 Task: Open a blank worksheet and write heading  Make a employee details data  Add 10 employee name:-  'Ethan Reynolds, Olivia Thompson, Benjamin Martinez, Emma Davis, Alexander Mitchell, Ava Rodriguez, Daniel Anderson, Mia Lewis, Christopher Scott, Sophia Harris.'in July Last week sales are  1000 to 1010. Department:-  Sales, HR, Finance, Marketing, IT, Operations, Finance, HR, Sales, Marketing. Position:-  Sales Manager, HR Manager, Accountant, Marketing Specialist, IT Specialist, Operations Manager, Financial Analyst, HR Assistant, Sales Representative, Marketing Assistant.Salary (USD):-  5000,4500,4000, 3800, 4200, 5200, 3800, 2800, 3200, 2500.Start Date:-  1/15/2020,7/1/2019, 3/10/2021,2/5/2022, 11/30/2018,6/15/2020, 9/1/2021,4/20/2022, 2/10/2019,9/5/2020. Save page analysisSalesByCustomer_2022
Action: Mouse moved to (192, 102)
Screenshot: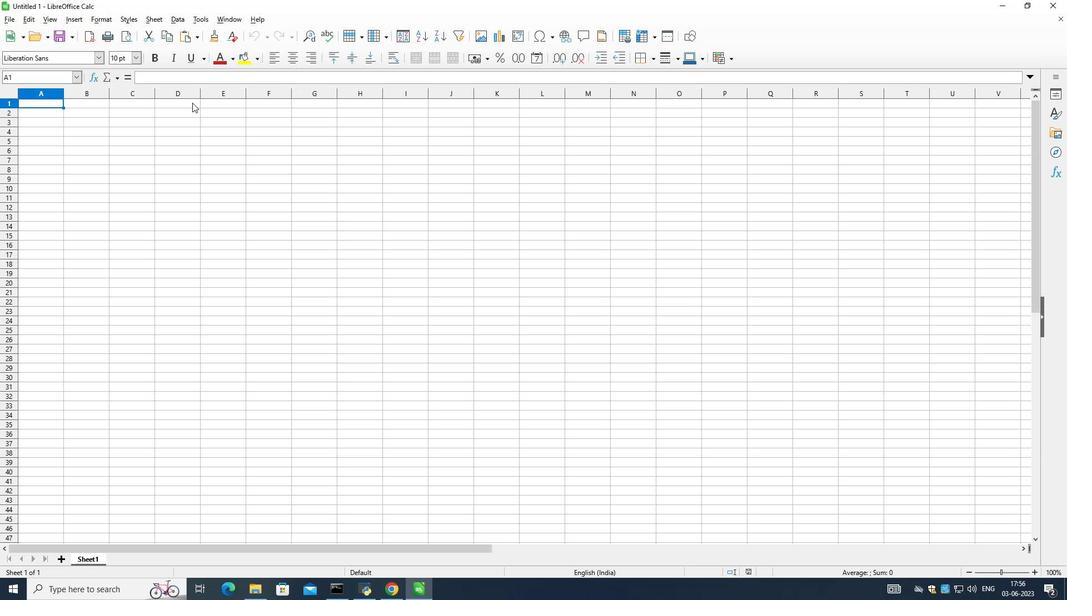 
Action: Key pressed <Key.shift_r>Employee<Key.space><Key.shift_r><Key.shift_r><Key.shift_r><Key.shift_r><Key.shift_r><Key.shift_r>Details<Key.down>
Screenshot: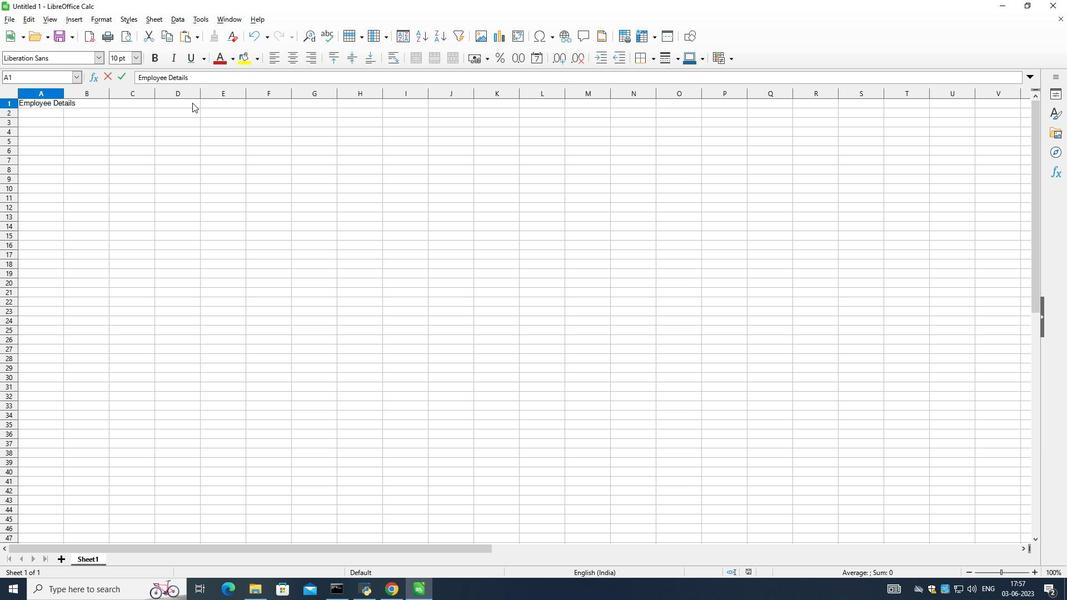 
Action: Mouse moved to (62, 125)
Screenshot: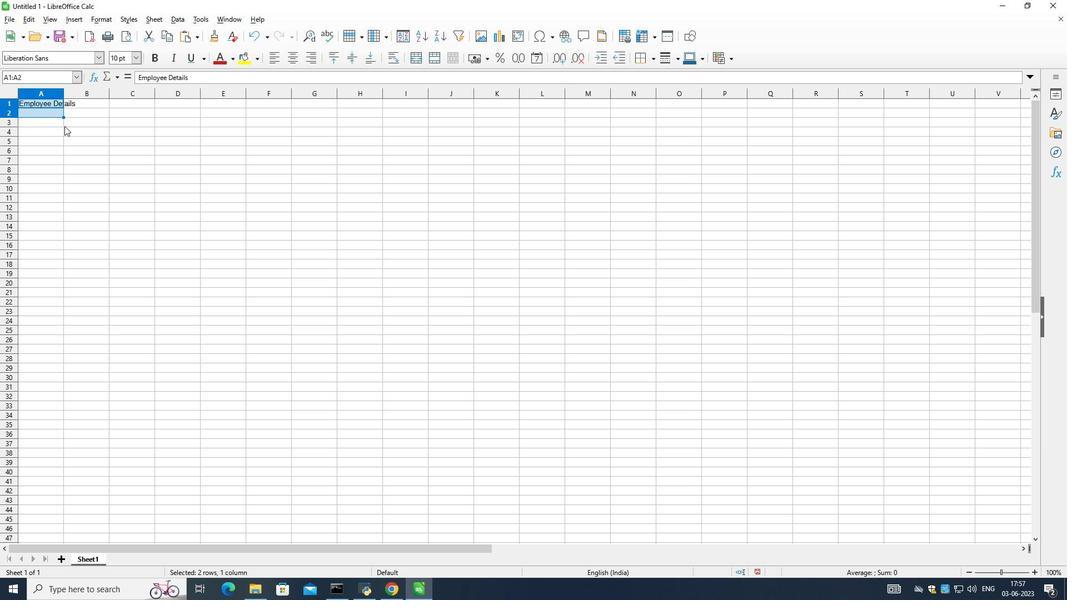 
Action: Mouse pressed right at (62, 125)
Screenshot: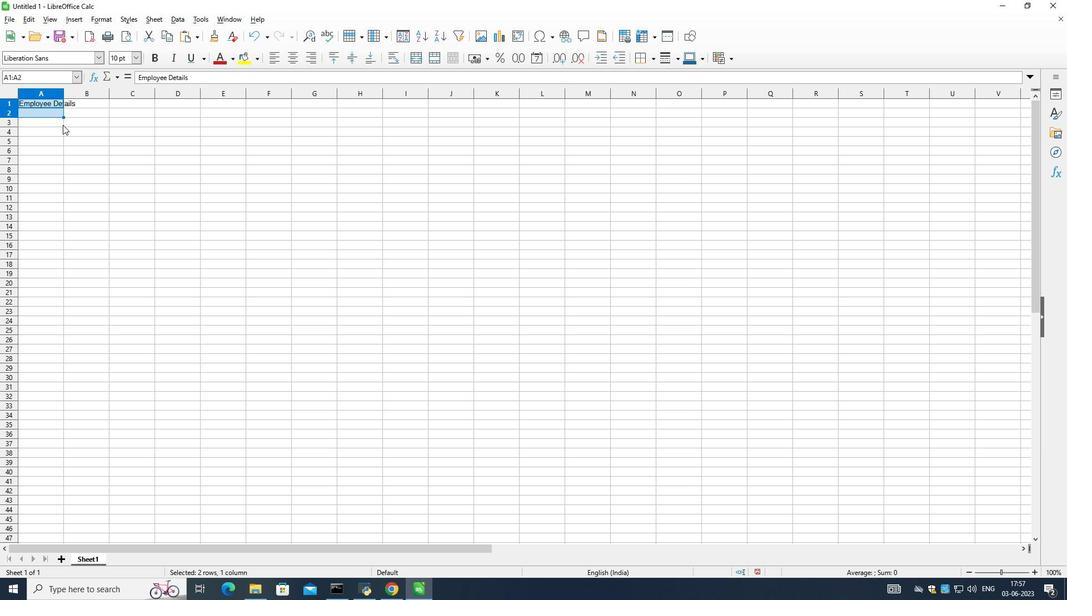 
Action: Mouse moved to (51, 115)
Screenshot: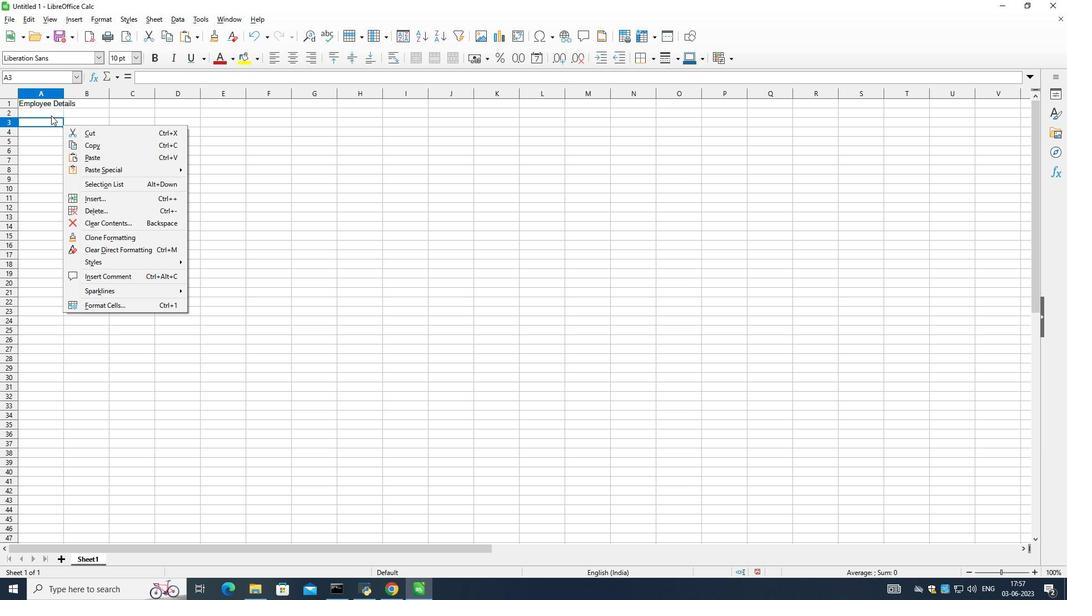
Action: Mouse pressed left at (51, 115)
Screenshot: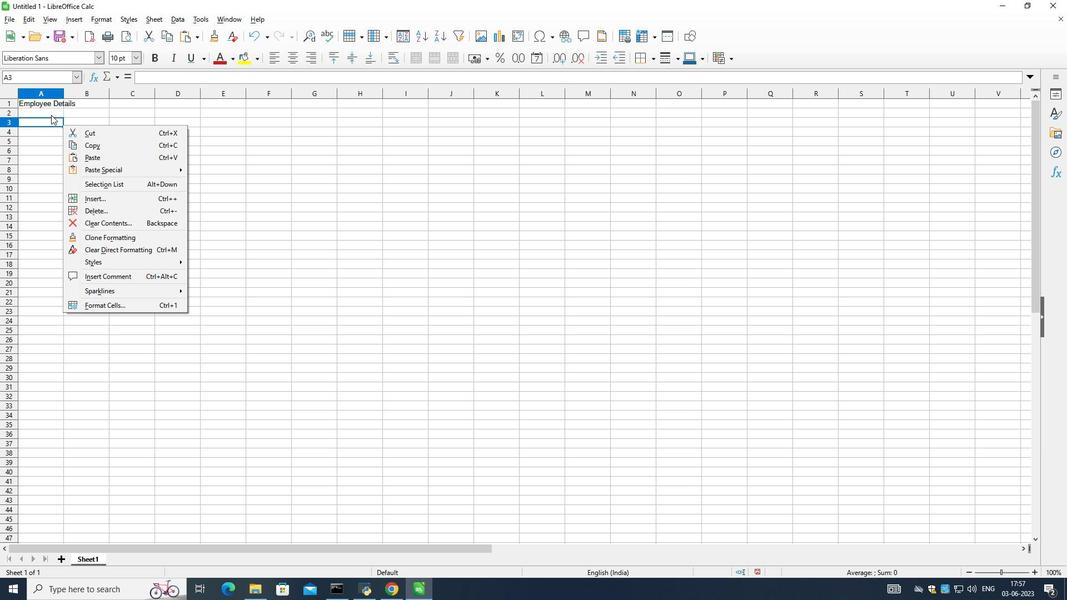 
Action: Mouse moved to (46, 112)
Screenshot: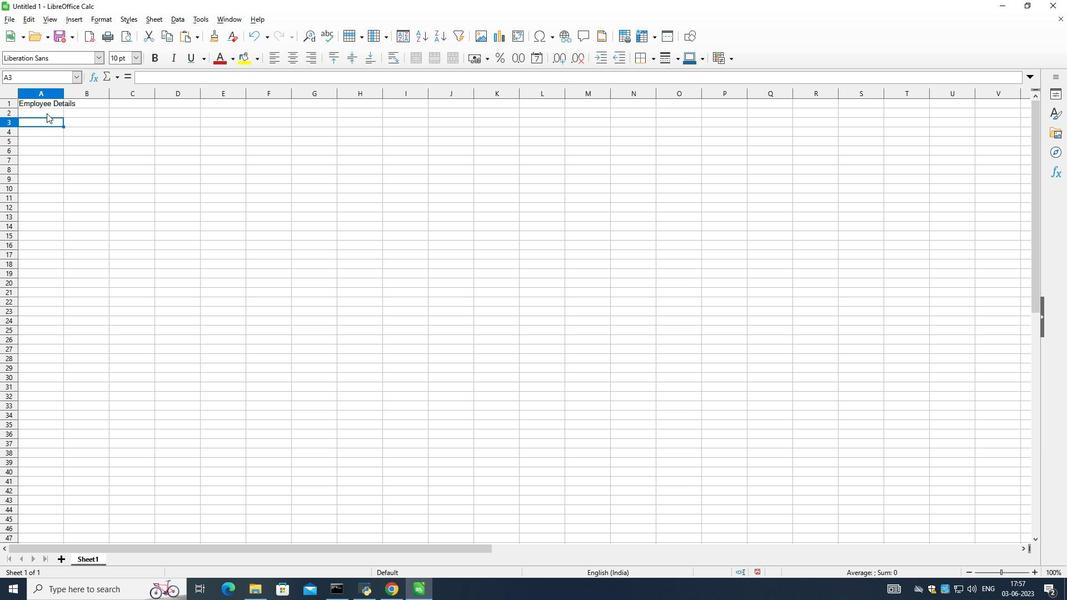 
Action: Mouse pressed left at (46, 112)
Screenshot: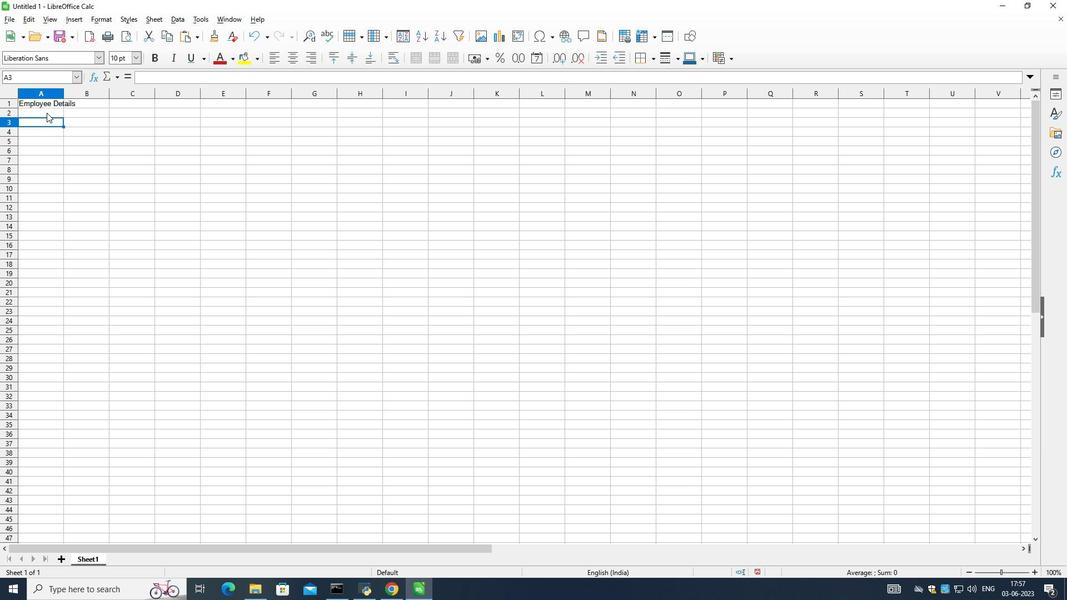 
Action: Mouse moved to (171, 147)
Screenshot: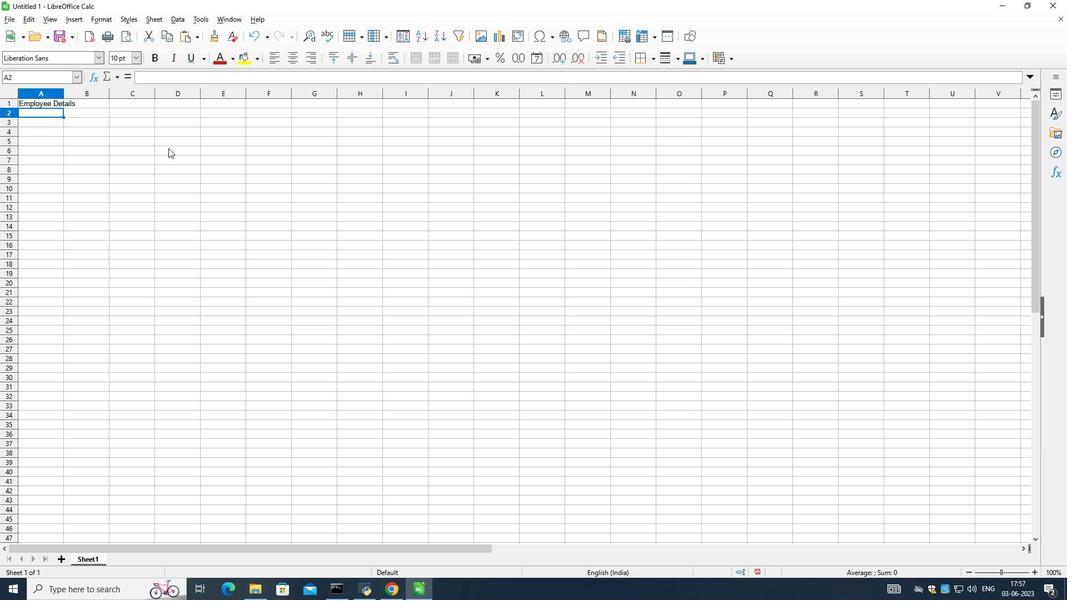 
Action: Key pressed <Key.shift_r><Key.shift_r><Key.shift_r><Key.shift_r><Key.shift_r><Key.shift_r>Employee<Key.space><Key.shift>Name<Key.down><Key.shift_r>Ethan<Key.space><Key.shift_r>Reynolds<Key.down><Key.shift>Olivia<Key.space><Key.shift_r>Thompson<Key.down><Key.shift>Benjamin<Key.space><Key.shift>Martinez<Key.down><Key.shift_r>Emma<Key.space><Key.shift_r>Davis<Key.down><Key.shift_r>Alexander<Key.space><Key.shift>Mitchell<Key.down><Key.shift_r>Ava<Key.space><Key.shift_r>Rodriguez<Key.down><Key.shift_r>Daniel<Key.space><Key.shift_r>Anderson<Key.down><Key.shift>Mia<Key.space><Key.shift>Lewis<Key.down><Key.shift_r>Christopher<Key.space><Key.shift_r>Scott<Key.down><Key.shift_r>Sophia<Key.space><Key.shift>Harris<Key.down><Key.up><Key.up>
Screenshot: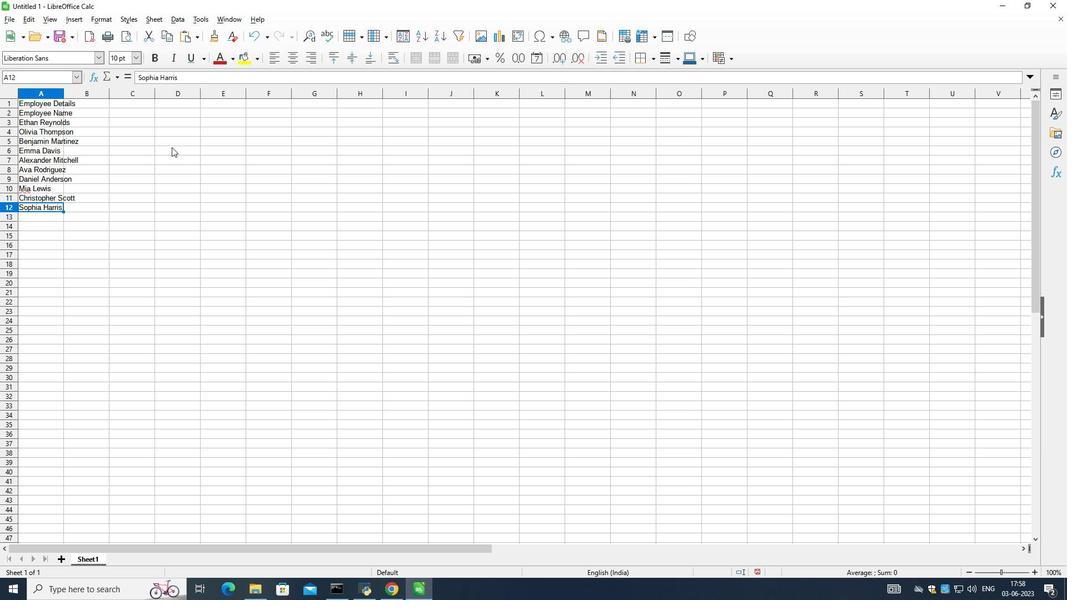 
Action: Mouse moved to (63, 96)
Screenshot: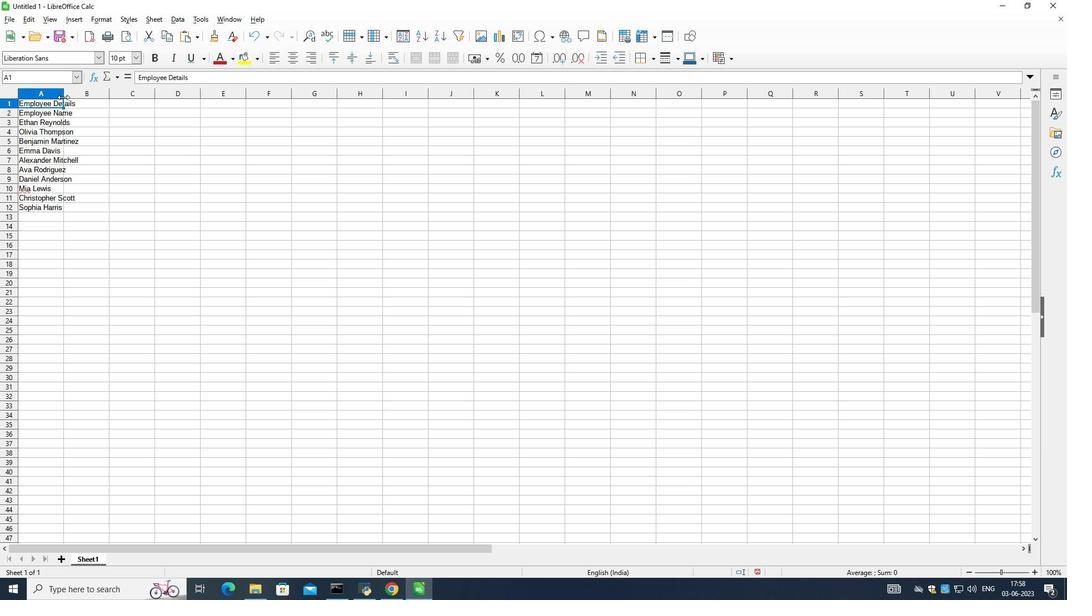 
Action: Mouse pressed left at (63, 96)
Screenshot: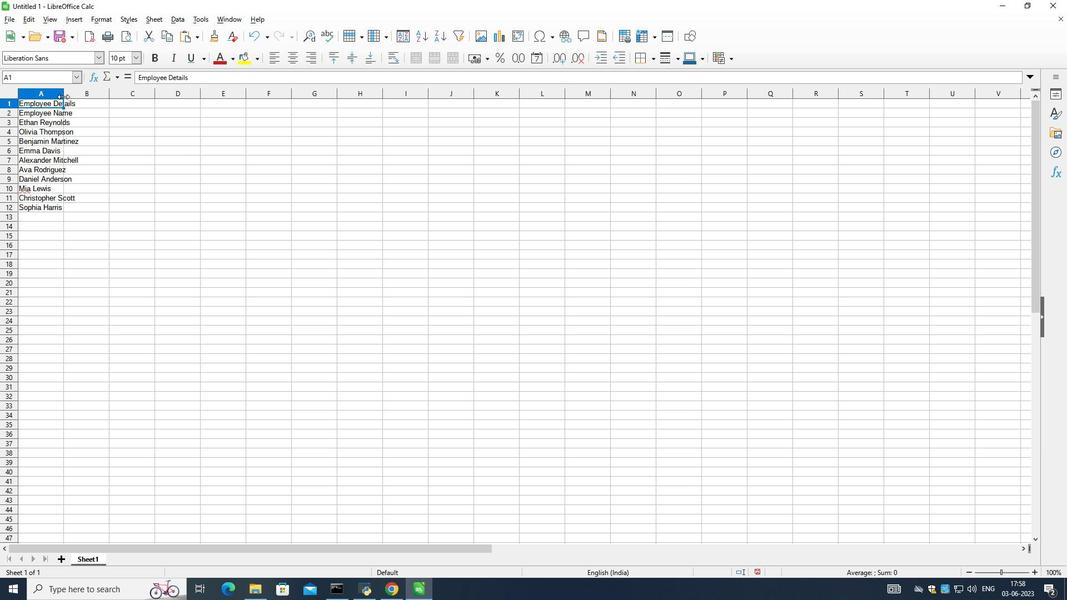 
Action: Mouse pressed left at (63, 96)
Screenshot: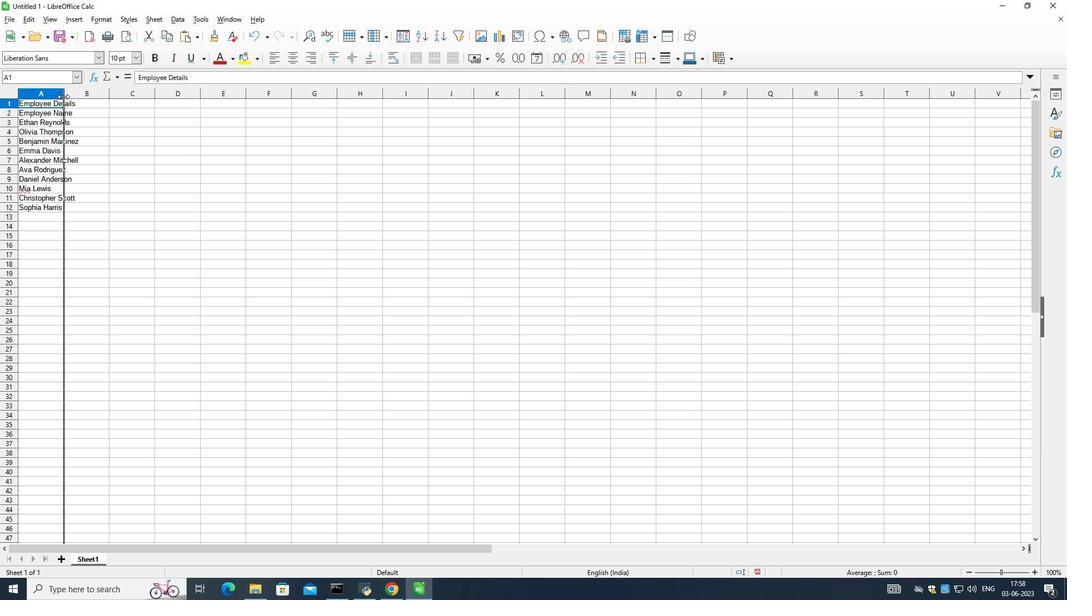 
Action: Mouse moved to (61, 111)
Screenshot: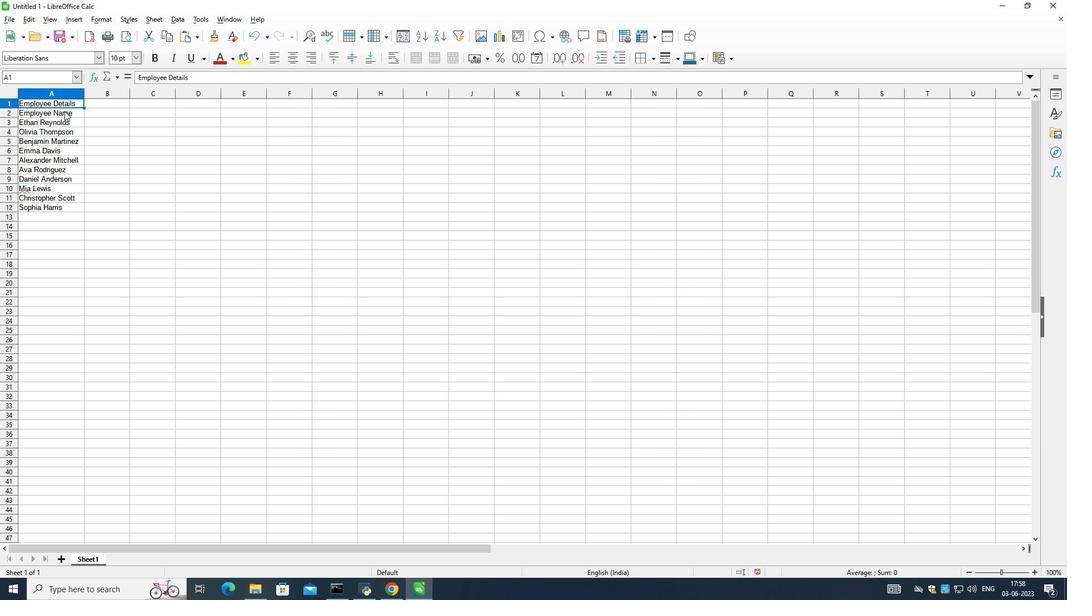 
Action: Mouse pressed left at (61, 111)
Screenshot: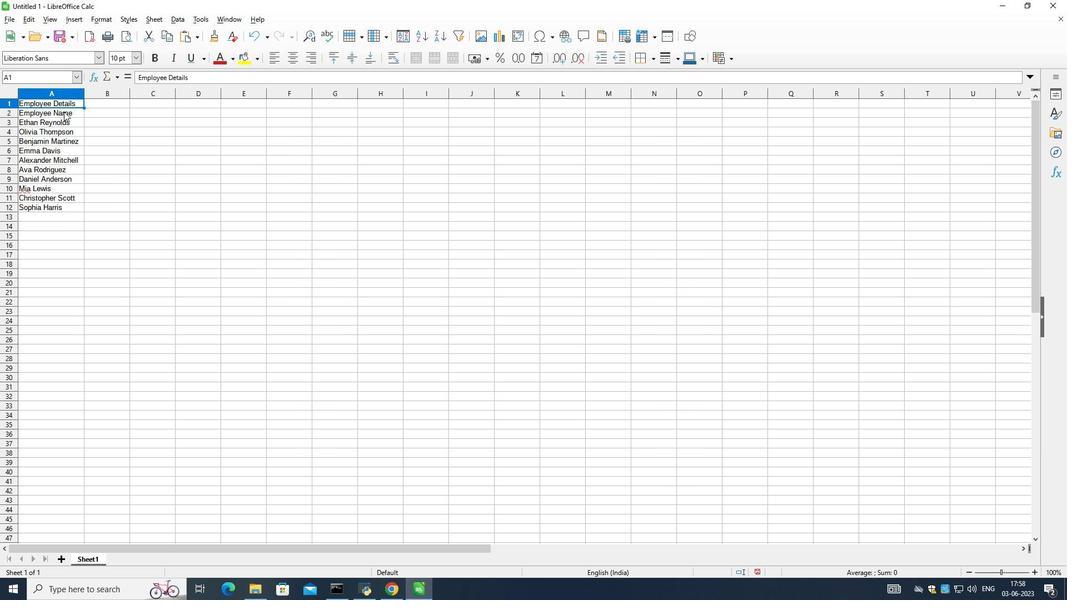 
Action: Mouse moved to (101, 109)
Screenshot: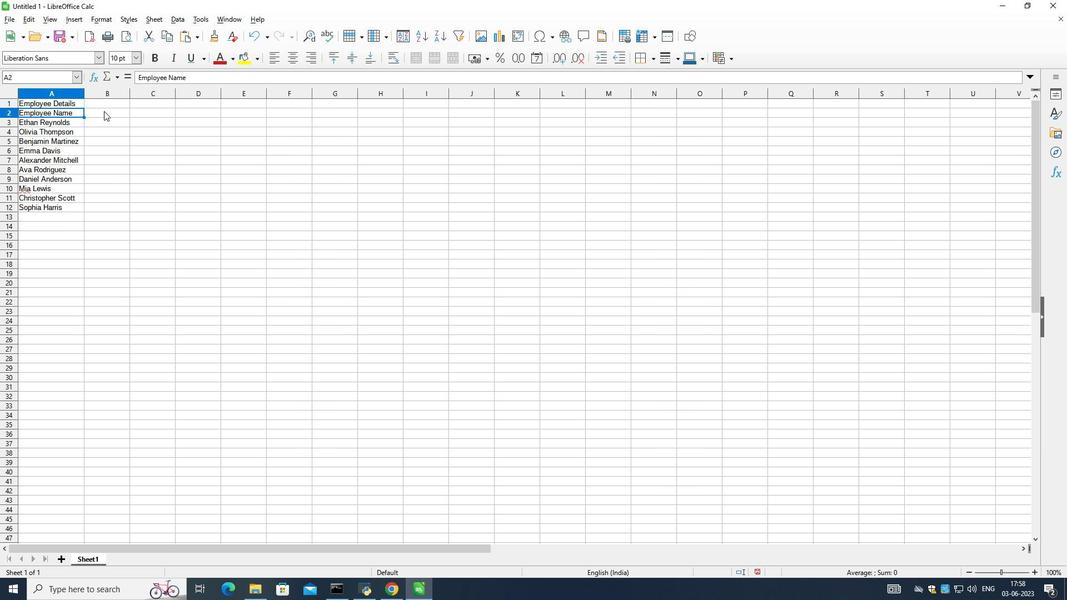
Action: Mouse pressed left at (101, 109)
Screenshot: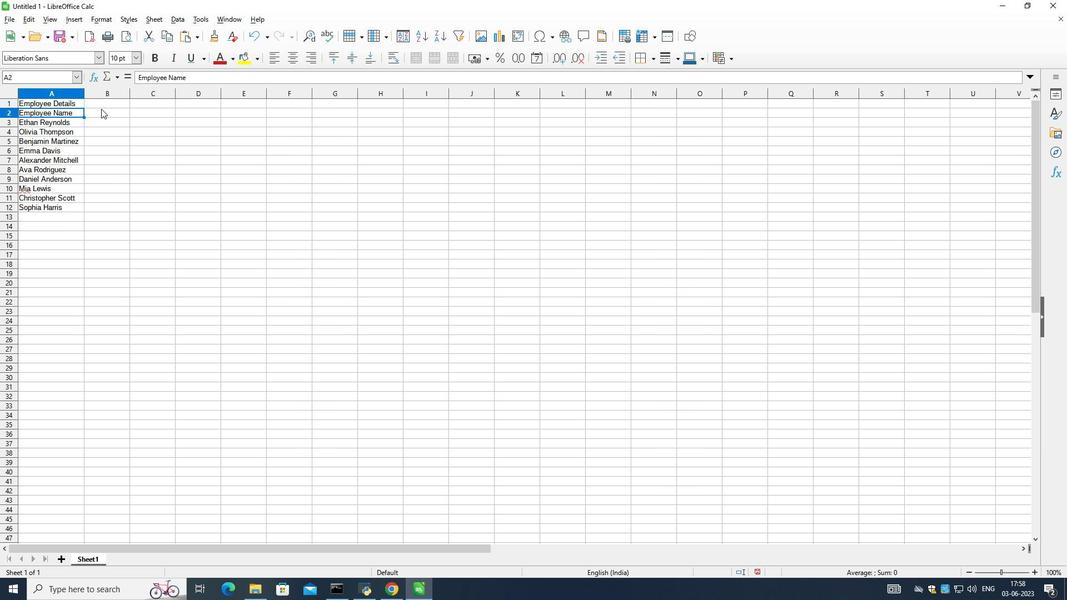 
Action: Mouse moved to (115, 114)
Screenshot: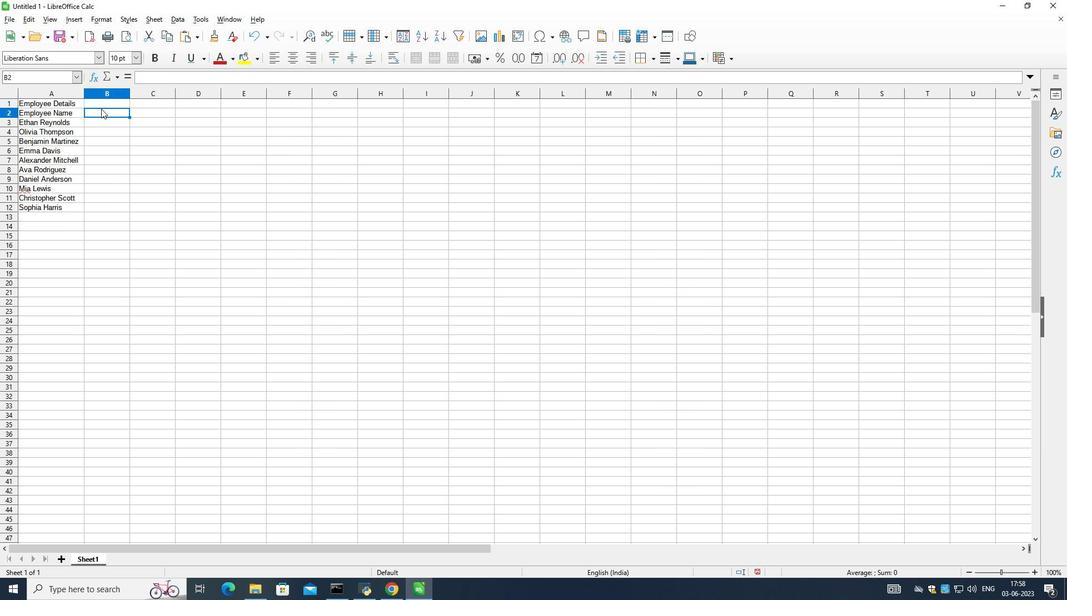
Action: Key pressed <Key.right><Key.left><Key.left><Key.right><Key.right><Key.left><Key.left><Key.right><Key.left><Key.right><Key.right><Key.right><Key.right><Key.right><Key.right><Key.left><Key.right><Key.left><Key.left><Key.left><Key.left><Key.left><Key.shift>July<Key.space><Key.shift>Last<Key.space><Key.shift_r>Week<Key.space><Key.shift_r>Sales<Key.down>1000<Key.down>1001<Key.down>1002<Key.down>1003<Key.down>1004<Key.down>100<Key.up><Key.down><Key.up><Key.down>1005<Key.down>1006<Key.down>1007<Key.down>1008<Key.down>1000<Key.backspace>9<Key.up>
Screenshot: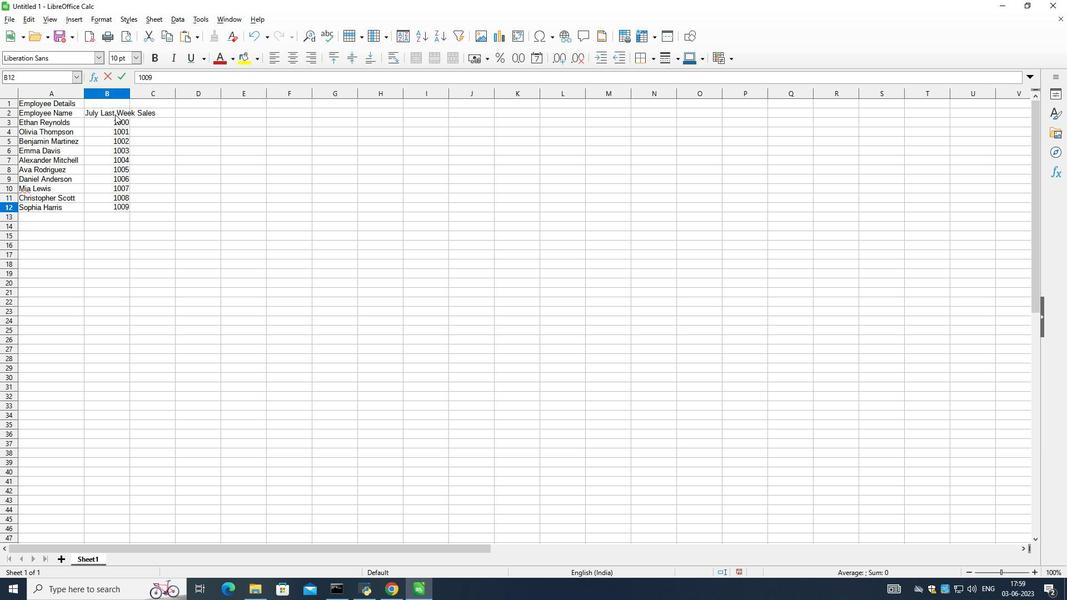 
Action: Mouse moved to (130, 93)
Screenshot: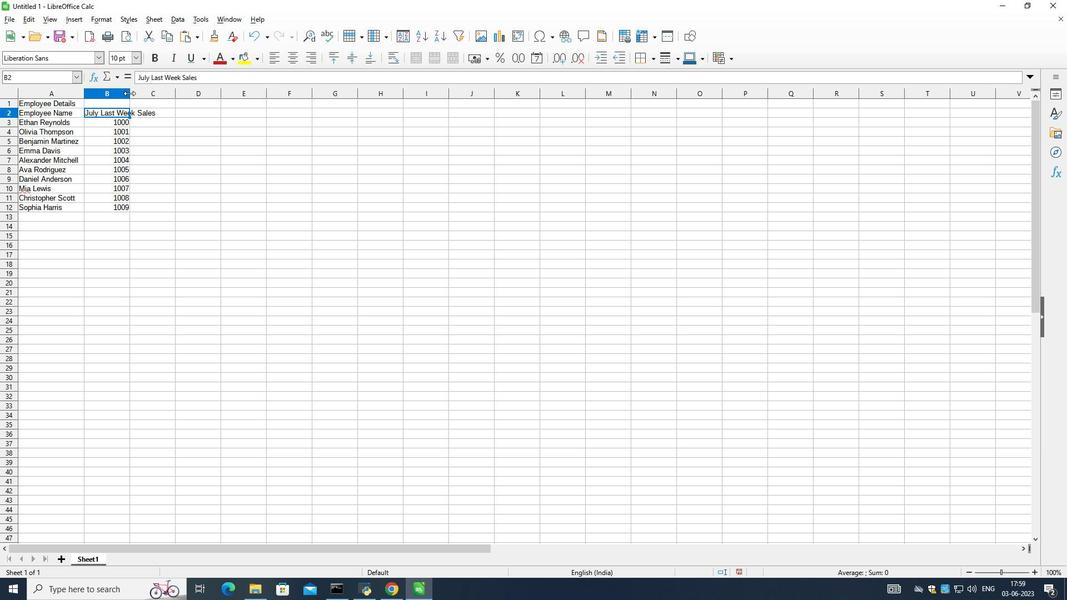 
Action: Mouse pressed left at (130, 93)
Screenshot: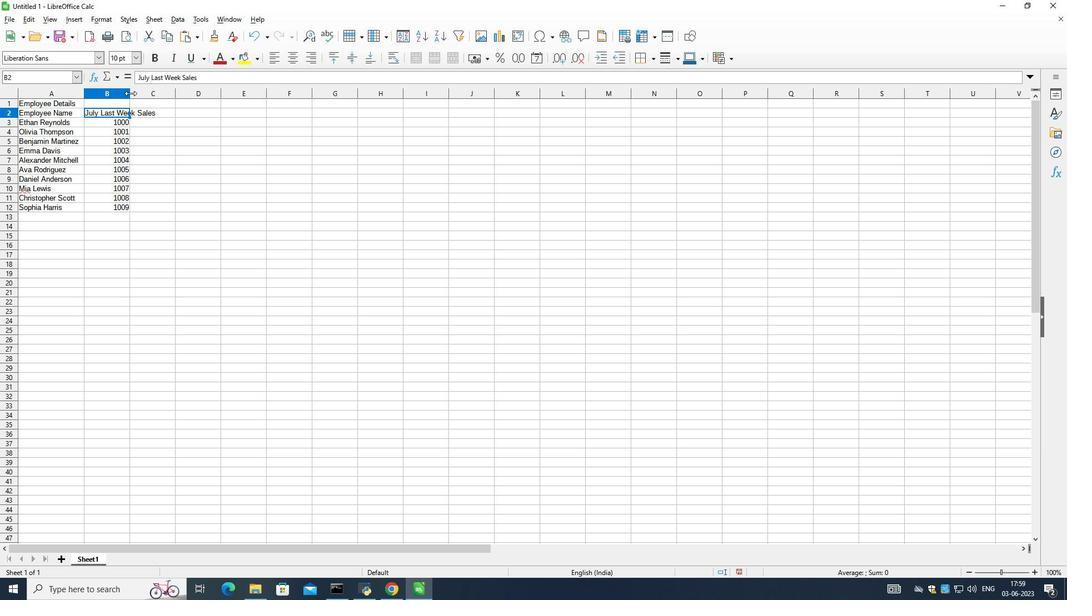 
Action: Mouse pressed left at (130, 93)
Screenshot: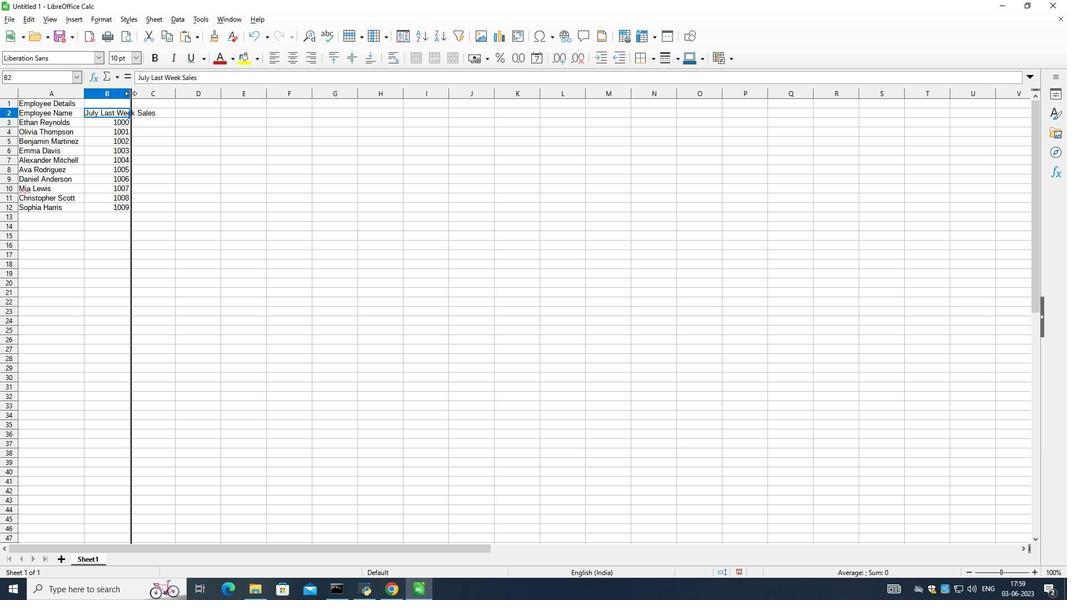 
Action: Mouse moved to (165, 108)
Screenshot: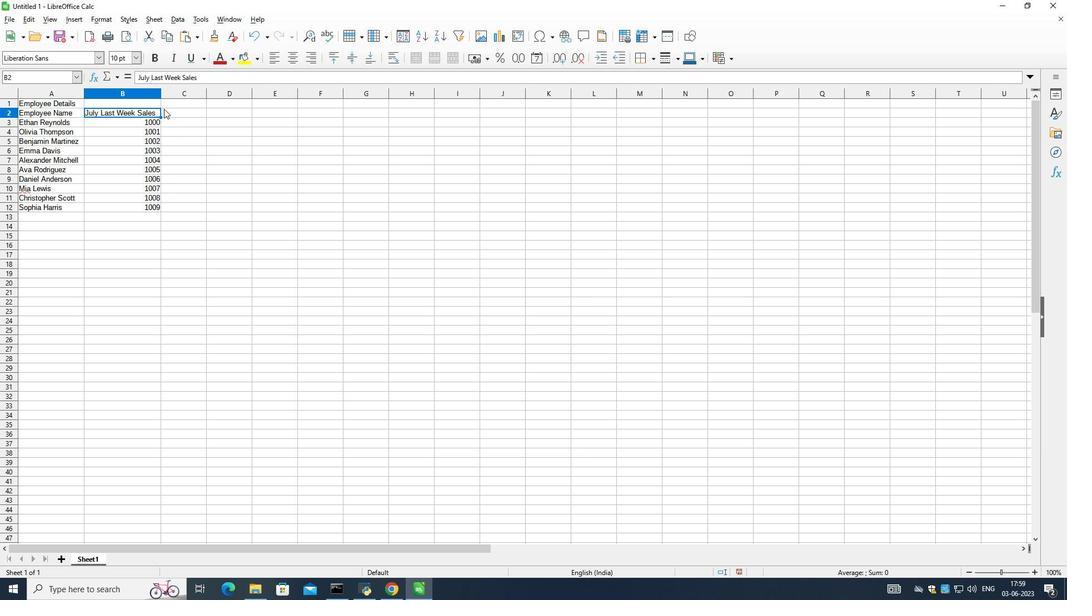 
Action: Mouse pressed left at (165, 108)
Screenshot: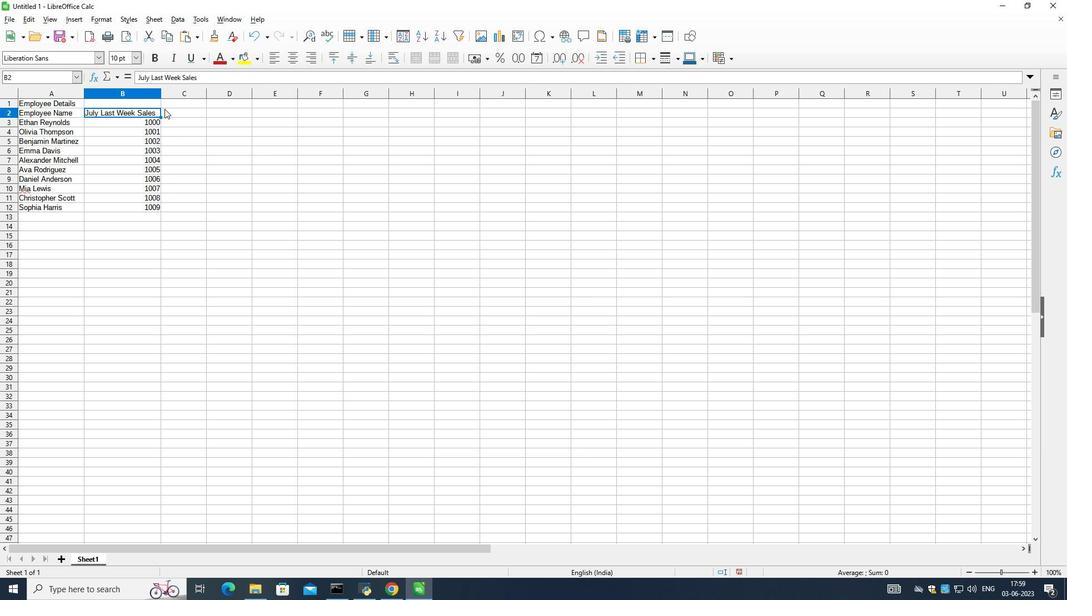 
Action: Mouse moved to (210, 179)
Screenshot: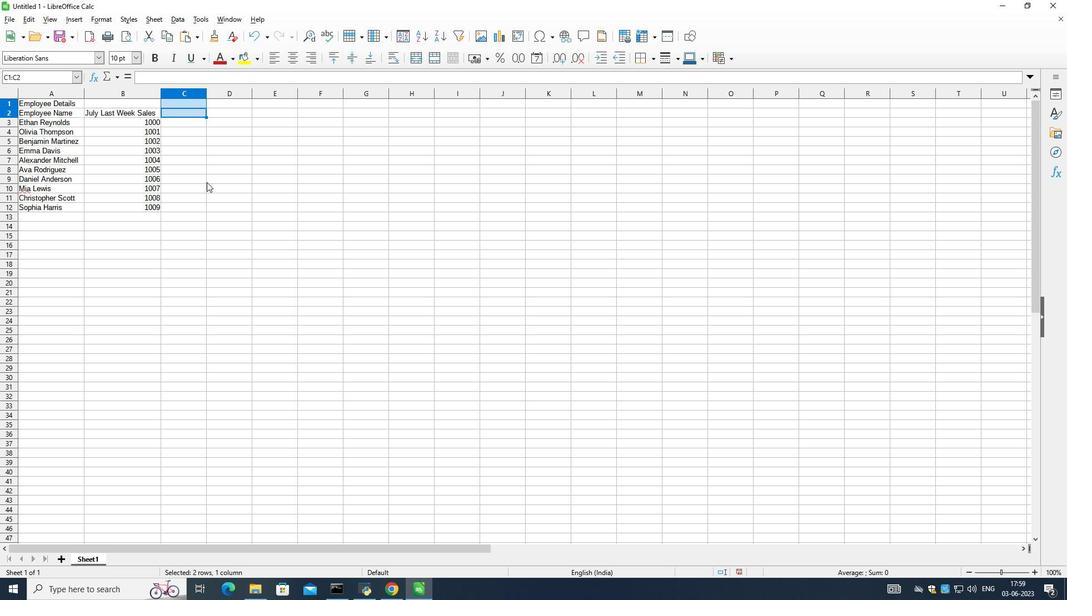 
Action: Mouse pressed left at (210, 179)
Screenshot: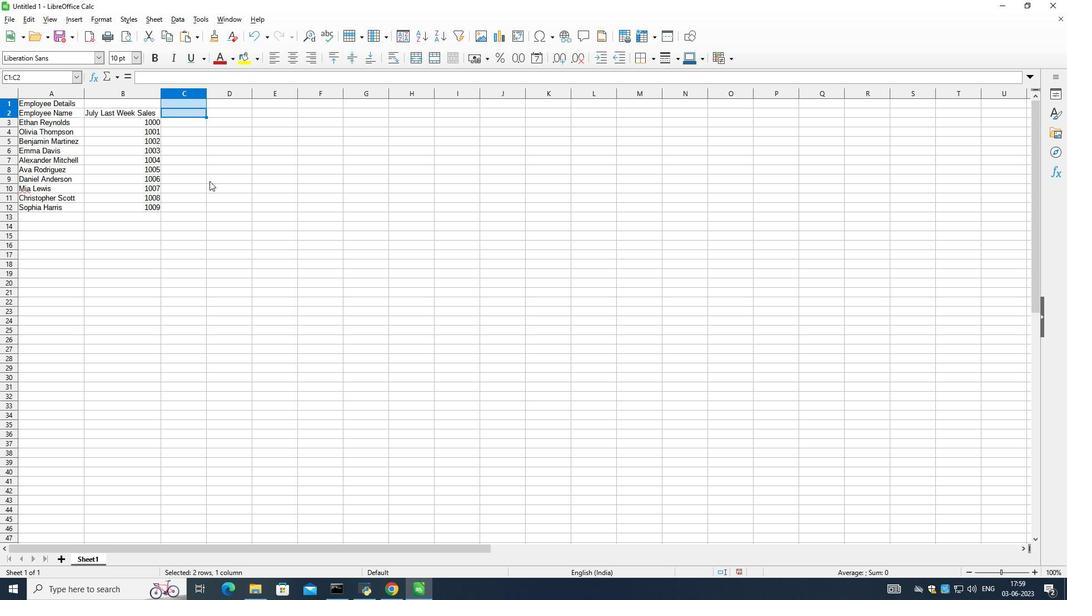 
Action: Mouse moved to (176, 111)
Screenshot: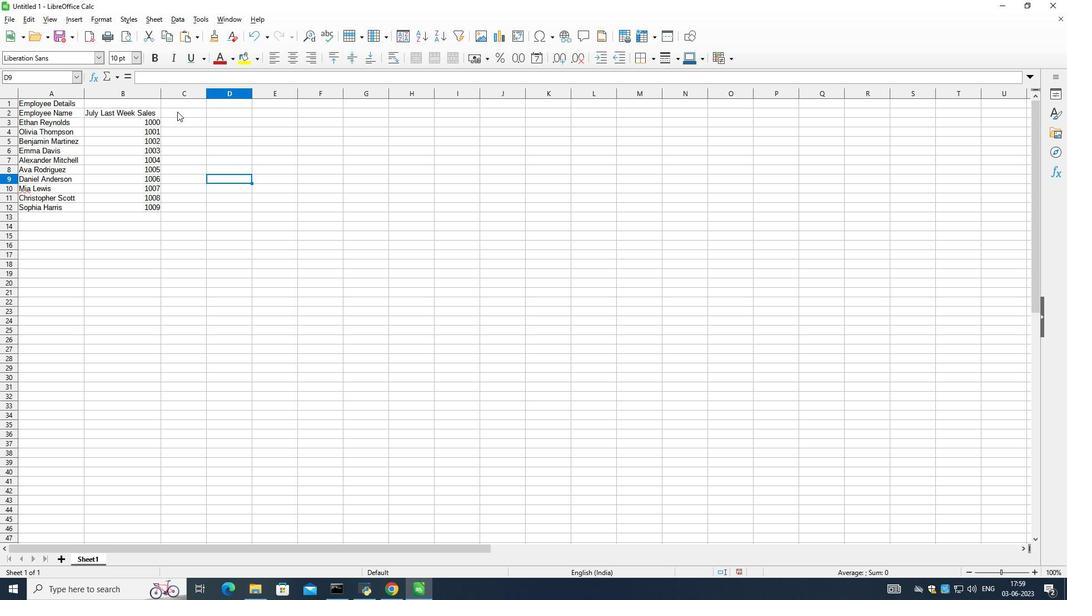 
Action: Mouse pressed left at (176, 111)
Screenshot: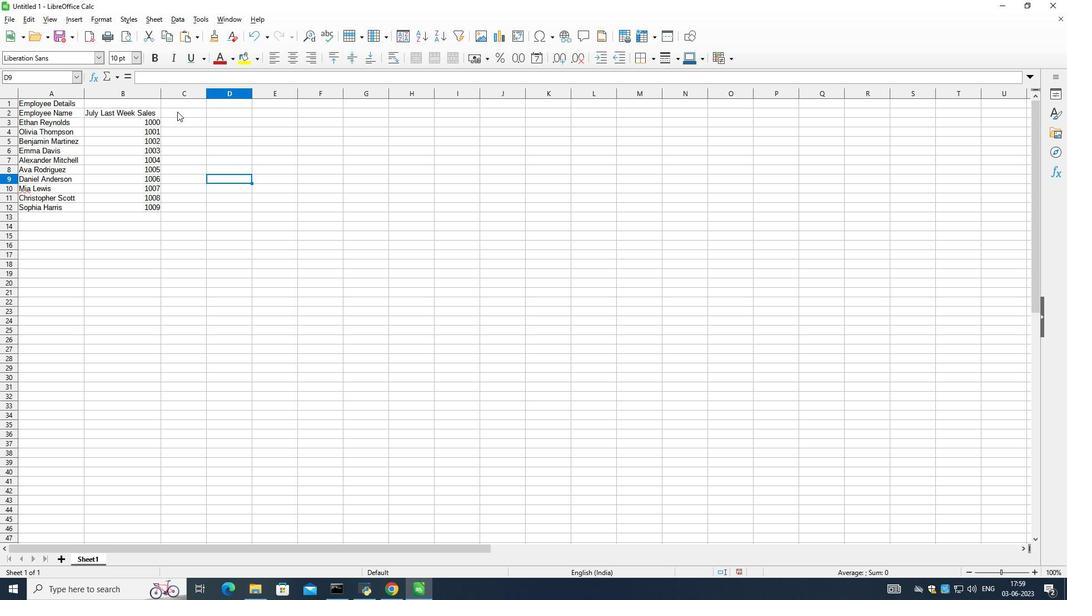 
Action: Mouse moved to (199, 121)
Screenshot: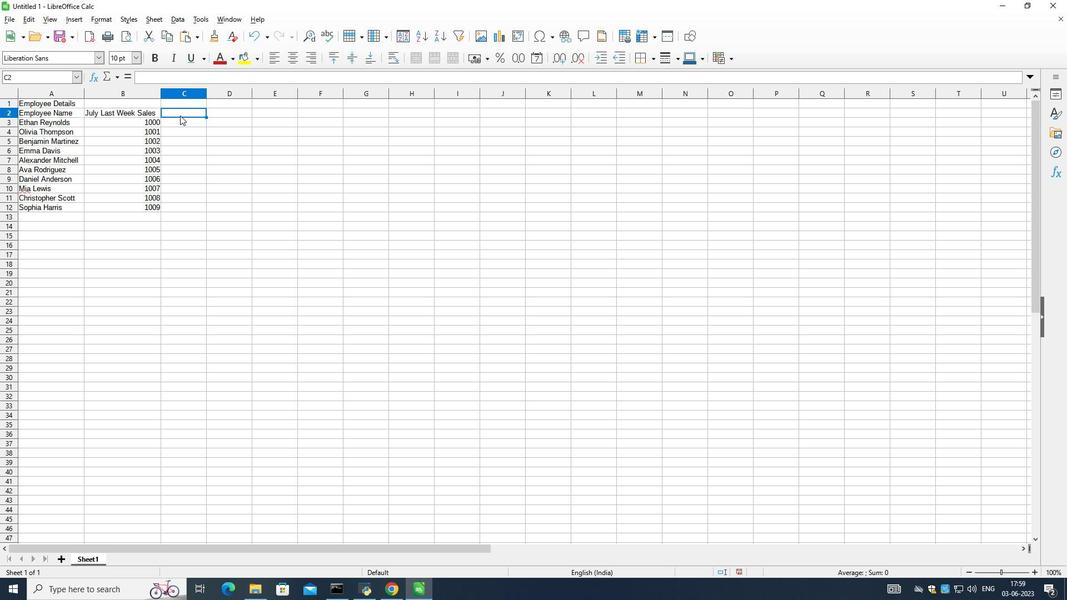 
Action: Key pressed <Key.shift_r>Department<Key.down><Key.shift_r>Sales<Key.down><Key.shift>H<Key.shift_r>R<Key.down><Key.shift_r>Finance<Key.down><Key.shift>Marketing<Key.down><Key.shift>Position<Key.down><Key.up><Key.up><Key.up><Key.down><Key.up><Key.up><Key.up><Key.down><Key.up><Key.down><Key.down><Key.down><Key.down><Key.shift>I<Key.shift_r>T<Key.down><Key.shift><Key.shift><Key.shift><Key.shift><Key.shift>Operations<Key.down><Key.shift_r>Finance<Key.down><Key.shift>H<Key.shift_r>R<Key.down><Key.shift_r>Sales<Key.down><Key.shift><Key.shift><Key.shift><Key.shift><Key.shift><Key.shift><Key.shift><Key.shift><Key.shift><Key.shift><Key.shift>Marketing<Key.down><Key.up><Key.up><Key.up><Key.right><Key.shift>Position<Key.down><Key.shift_r>Sales<Key.space><Key.shift>Manager<Key.down><Key.shift>H<Key.shift_r>R<Key.space><Key.shift>Manager<Key.down><Key.shift_r>Accountantt<Key.space><Key.backspace><Key.backspace><Key.backspace>t<Key.down><Key.shift>Marketing<Key.space><Key.shift_r>Specialist<Key.down><Key.shift>I<Key.shift_r>T<Key.space><Key.shift_r>Specialist<Key.down><Key.shift>Operations<Key.space><Key.shift><Key.shift><Key.shift><Key.shift><Key.shift>Mangers<Key.down><Key.up><Key.f2><Key.backspace><Key.backspace><Key.backspace><Key.backspace>ager<Key.down><Key.shift_r>Financial<Key.space><Key.shift><Key.shift_r>Analyst<Key.down><Key.shift>H<Key.shift_r>R<Key.space><Key.shift_r>Assistant<Key.down><Key.shift_r>Sal<Key.esc><Key.down><Key.up><Key.f2><Key.backspace><Key.backspace>r<Key.enter><Key.shift_r>Financial<Key.space><Key.shift_r>Analyst<Key.down><Key.shift>H<Key.shift_r>R<Key.space><Key.shift_r>Assistant<Key.down><Key.shift_r>Sales<Key.space><Key.shift_r>Repersentative<Key.down><Key.up><Key.down><Key.up><Key.down><Key.up><Key.down><Key.up><Key.down><Key.up><Key.down><Key.shift>Marketing<Key.space><Key.shift_r>Assistant<Key.down><Key.up><Key.up><Key.up><Key.down><Key.right><Key.shift_r>Salary<Key.space><Key.shift_r>(<Key.shift>U<Key.shift_r>SD<Key.shift_r>)<Key.enter>5000<Key.down>4500<Key.down>4000<Key.down>3800<Key.down>4200<Key.down>5200<Key.down>3800<Key.down>2800<Key.down>3200<Key.down>2500<Key.down><Key.up><Key.up><Key.up><Key.right><Key.shift_r>Date<Key.down>'1/15/2020<Key.down><Key.right><Key.left>'7/1/2019<Key.down>'3/10/2021<Key.down>'2/5/2022<Key.down>'11/30/2018<Key.down>'6/15/2020<Key.down>'9/1/2021<Key.down>'4/20/2022<Key.down>'2/10/2019<Key.down>'9/5/2020<Key.down><Key.up><Key.up>
Screenshot: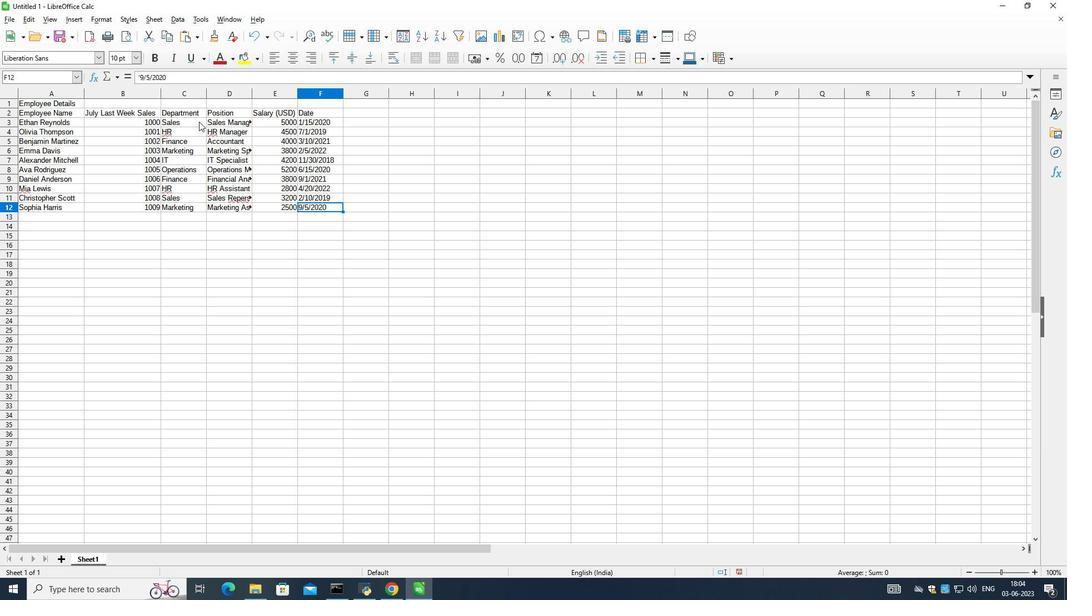
Action: Mouse moved to (10, 90)
Screenshot: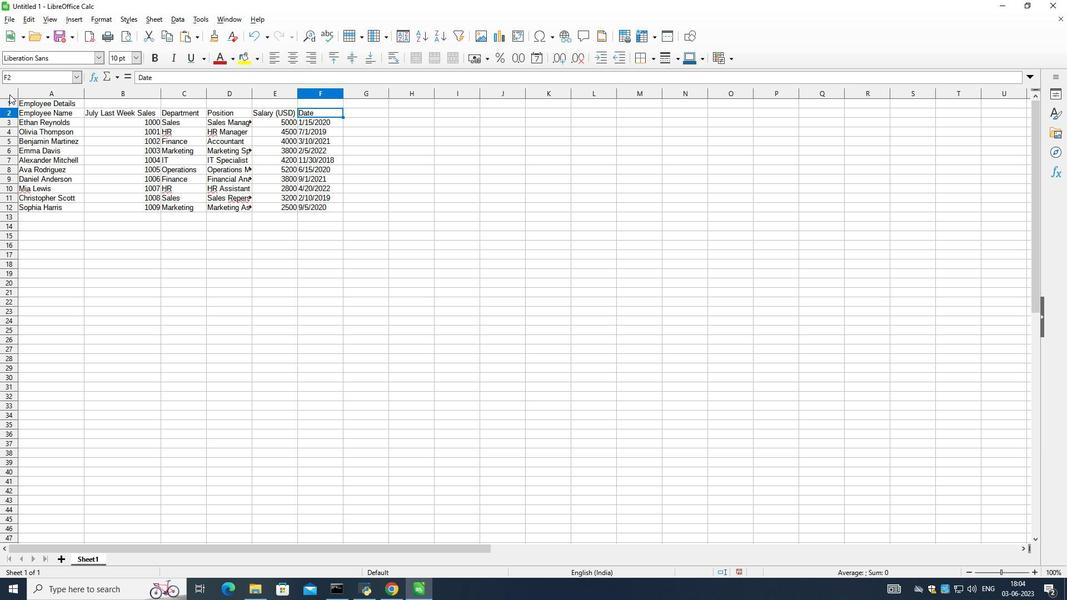 
Action: Mouse pressed left at (10, 90)
Screenshot: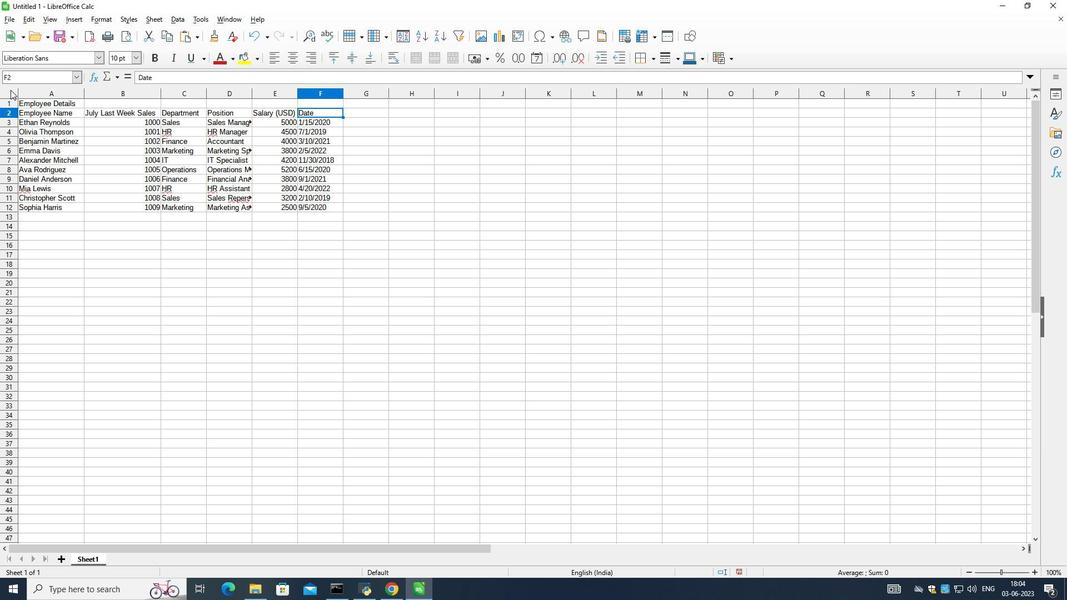 
Action: Mouse moved to (83, 95)
Screenshot: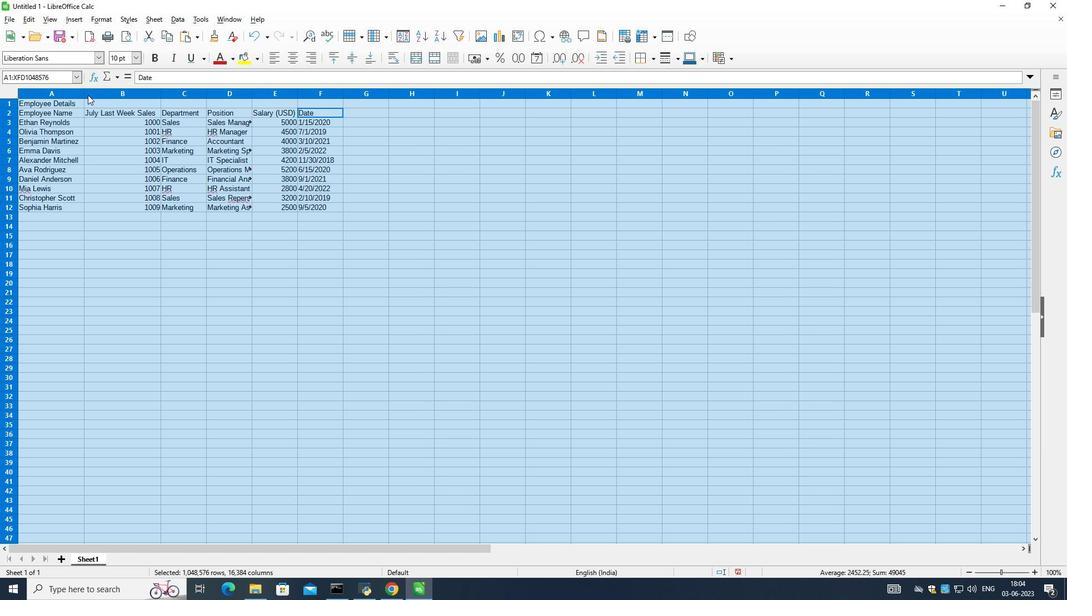 
Action: Mouse pressed left at (83, 95)
Screenshot: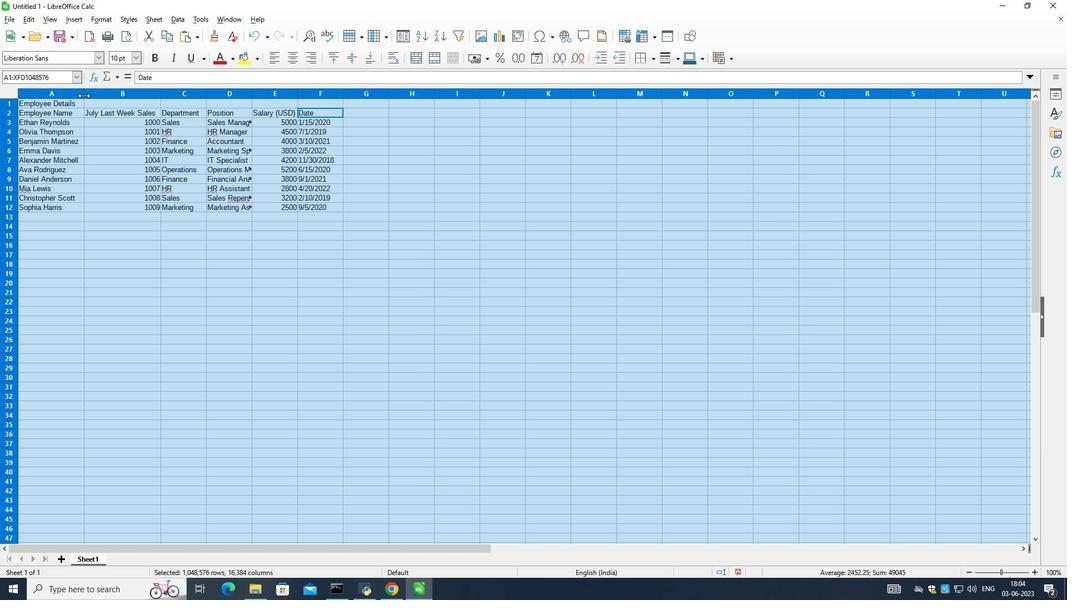
Action: Mouse pressed left at (83, 95)
Screenshot: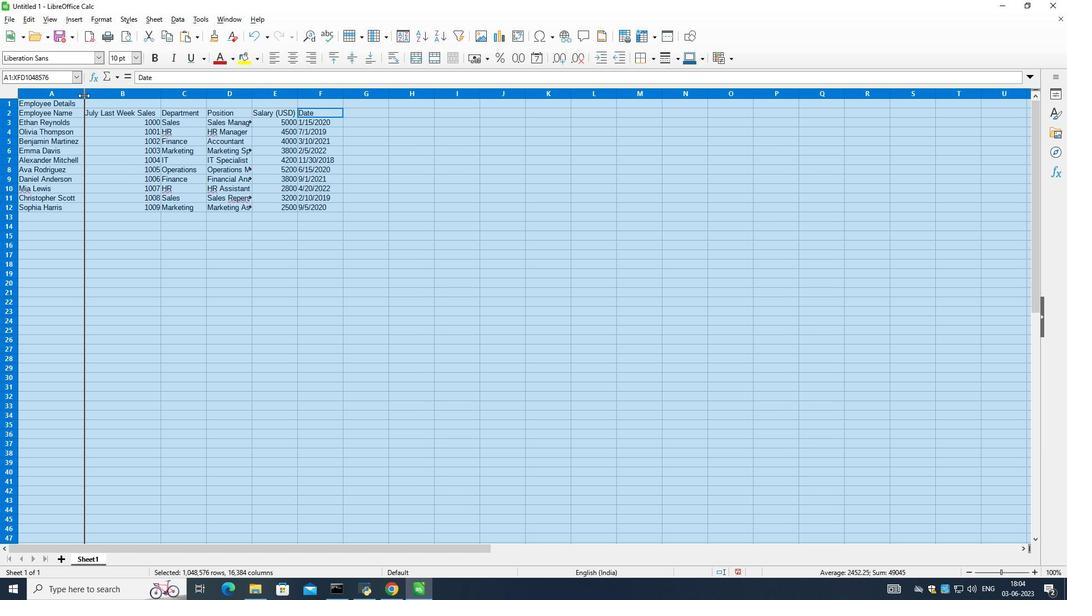 
Action: Mouse moved to (172, 162)
Screenshot: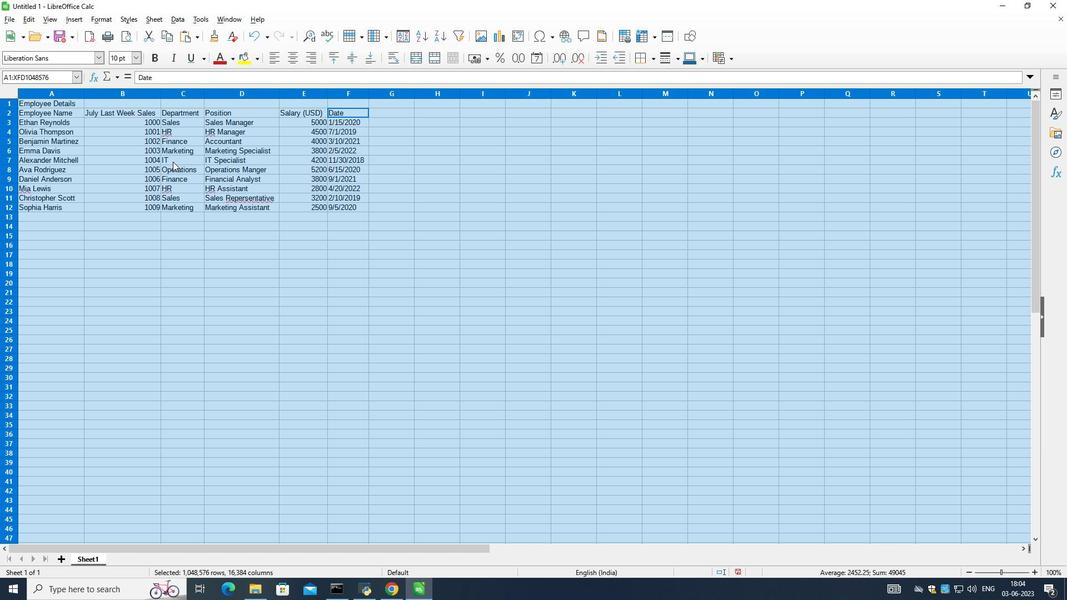 
Action: Mouse pressed left at (172, 162)
Screenshot: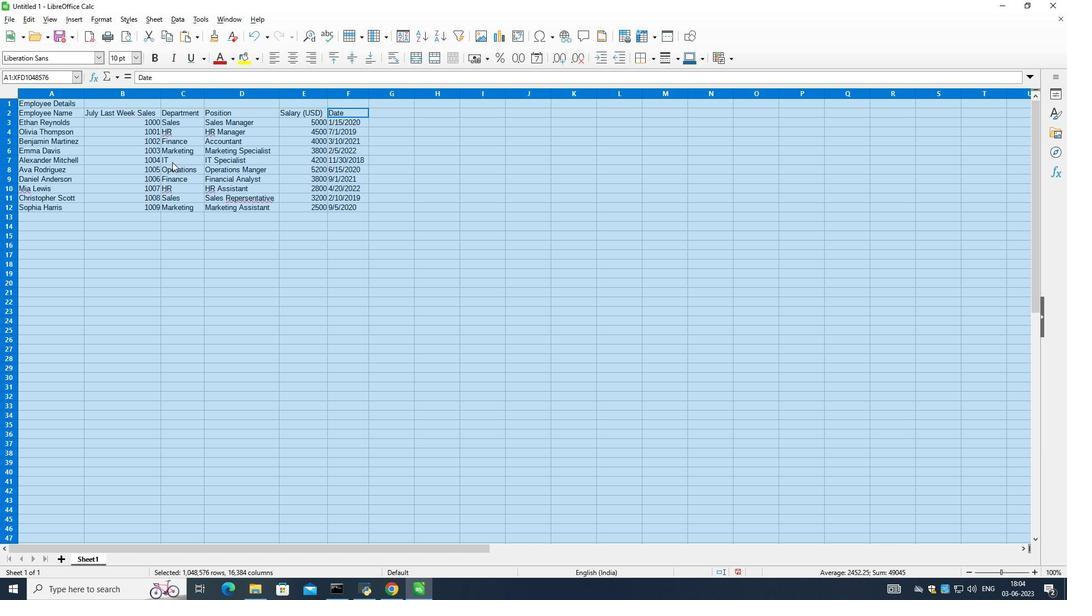 
Action: Mouse moved to (8, 20)
Screenshot: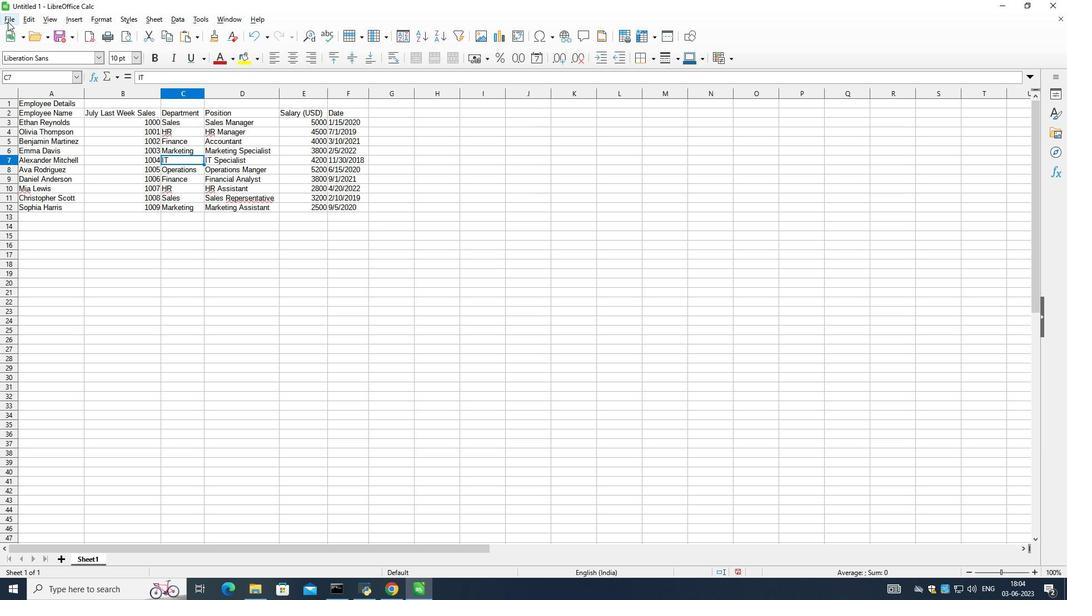 
Action: Mouse pressed left at (8, 20)
Screenshot: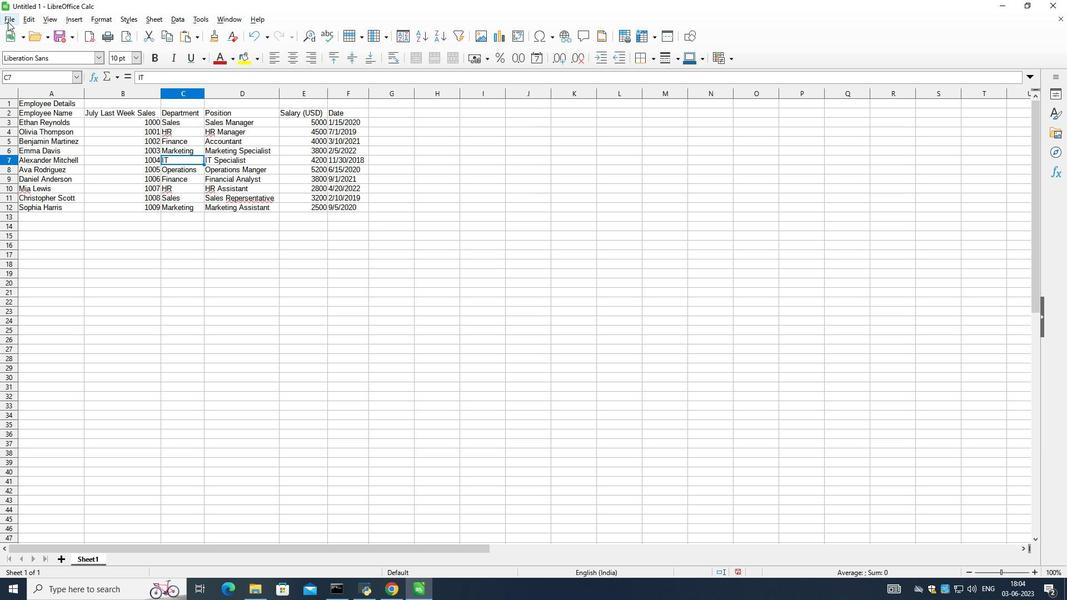 
Action: Mouse moved to (42, 147)
Screenshot: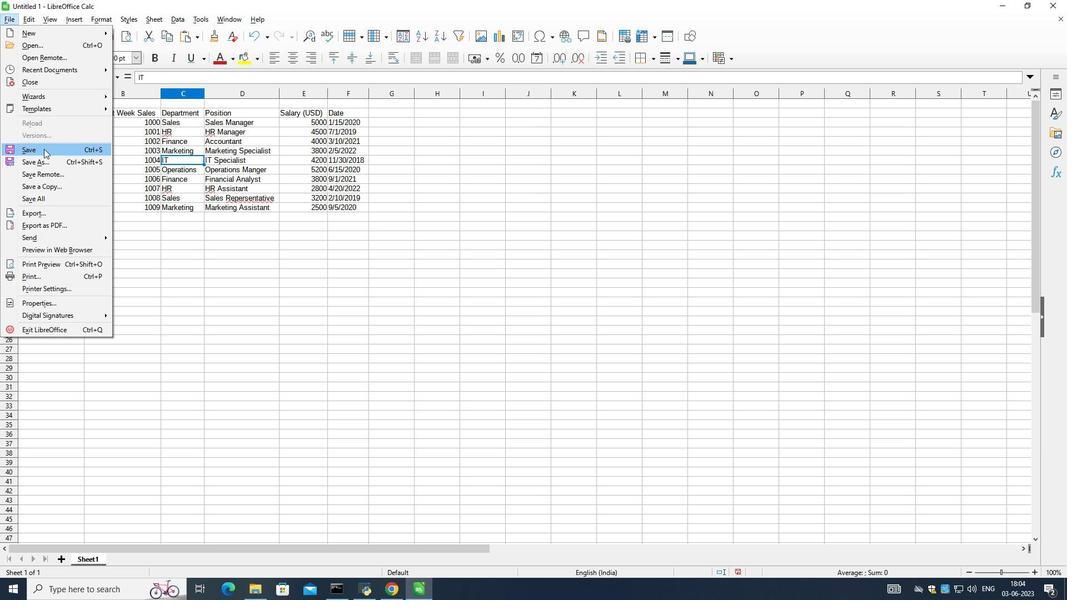 
Action: Mouse pressed left at (42, 147)
Screenshot: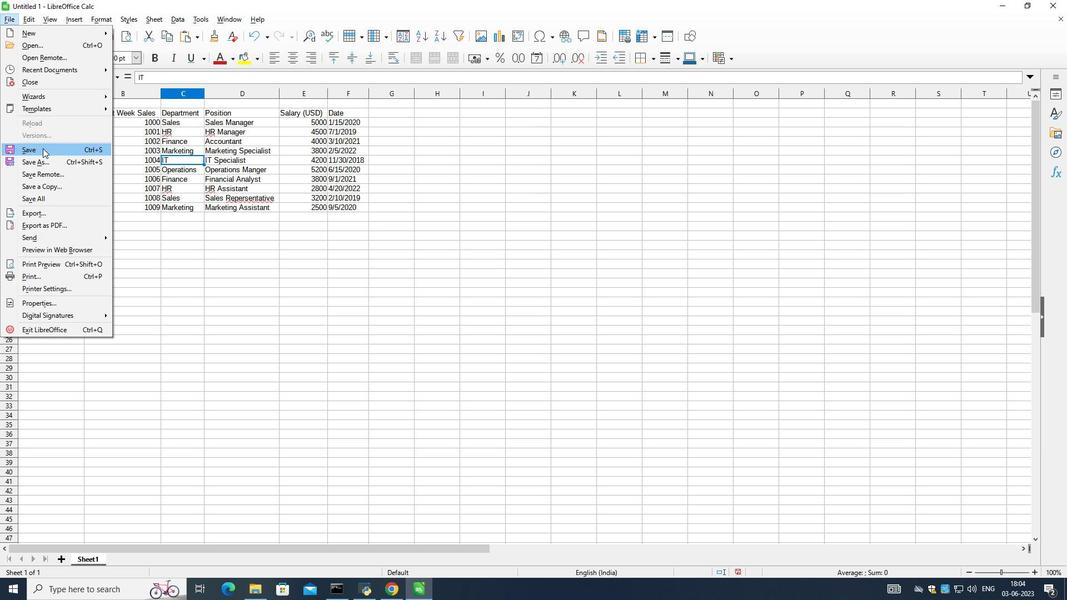 
Action: Mouse moved to (166, 254)
Screenshot: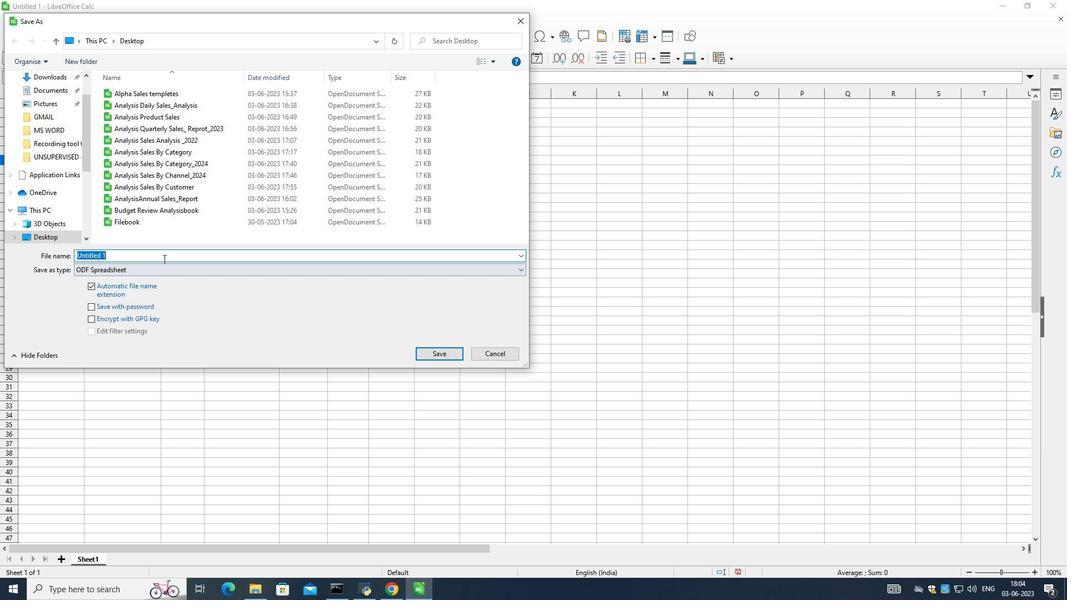 
Action: Key pressed <Key.shift_r>Analysis<Key.space><Key.shift_r>Sales<Key.space><Key.shift>By<Key.space><Key.shift_r>Sustomer<Key.shift_r>_2022
Screenshot: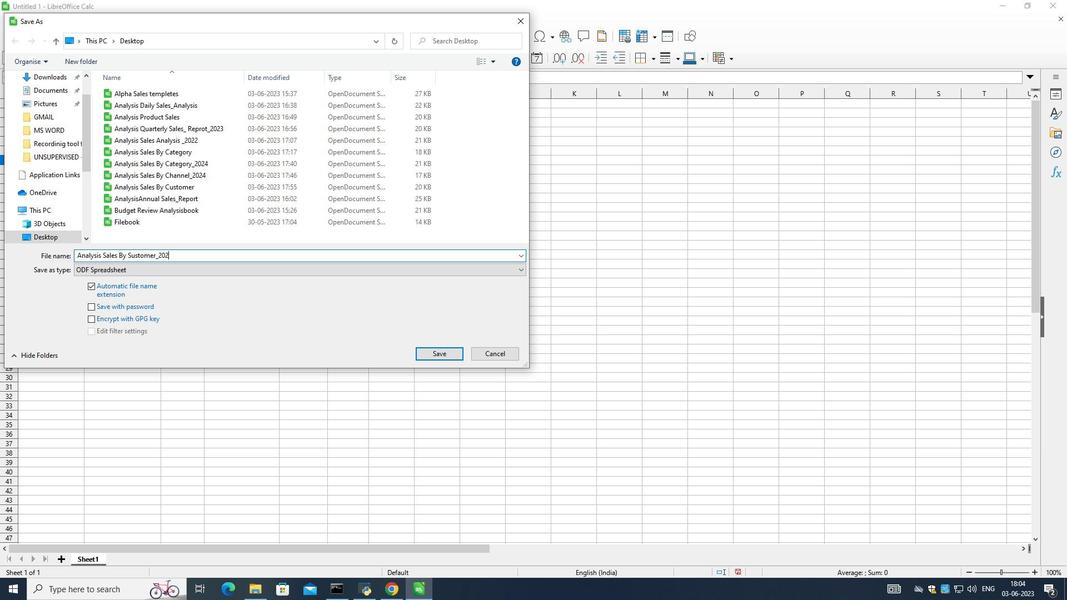 
Action: Mouse moved to (446, 350)
Screenshot: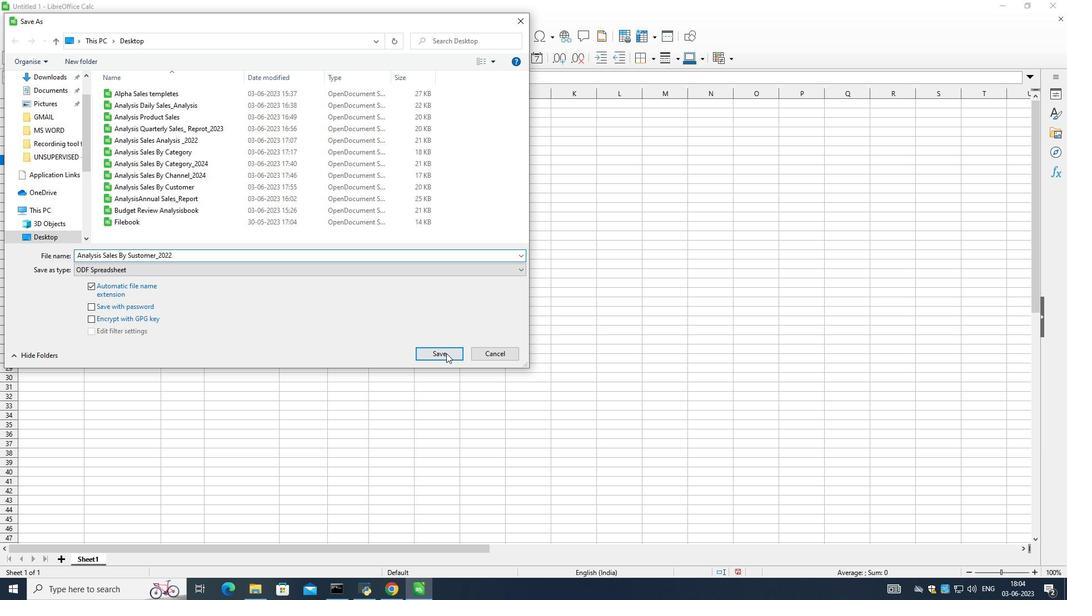 
Action: Mouse pressed left at (446, 350)
Screenshot: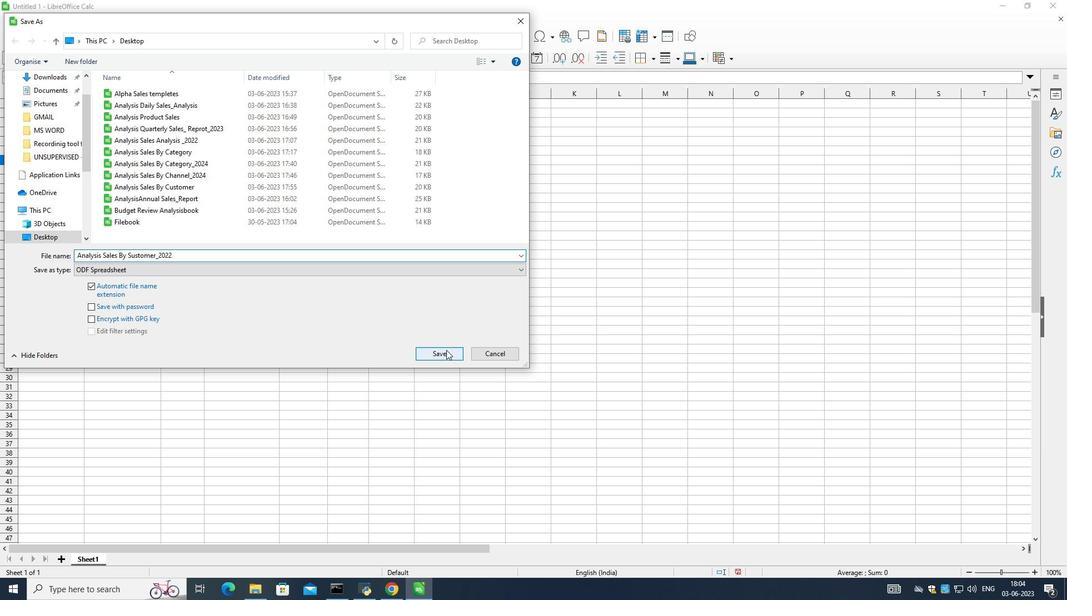 
Action: Mouse moved to (460, 330)
Screenshot: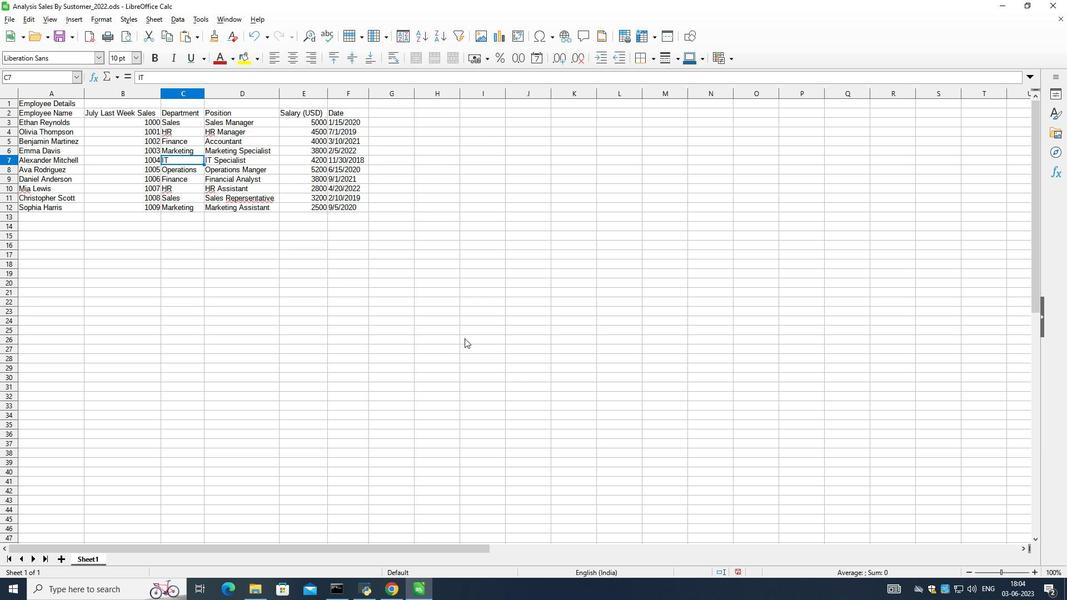 
